 Task: Create a task  Integrate website with inventory management systems , assign it to team member softage.2@softage.net in the project AgileGenie and update the status of the task to  On Track  , set the priority of the task to Low
Action: Mouse moved to (214, 315)
Screenshot: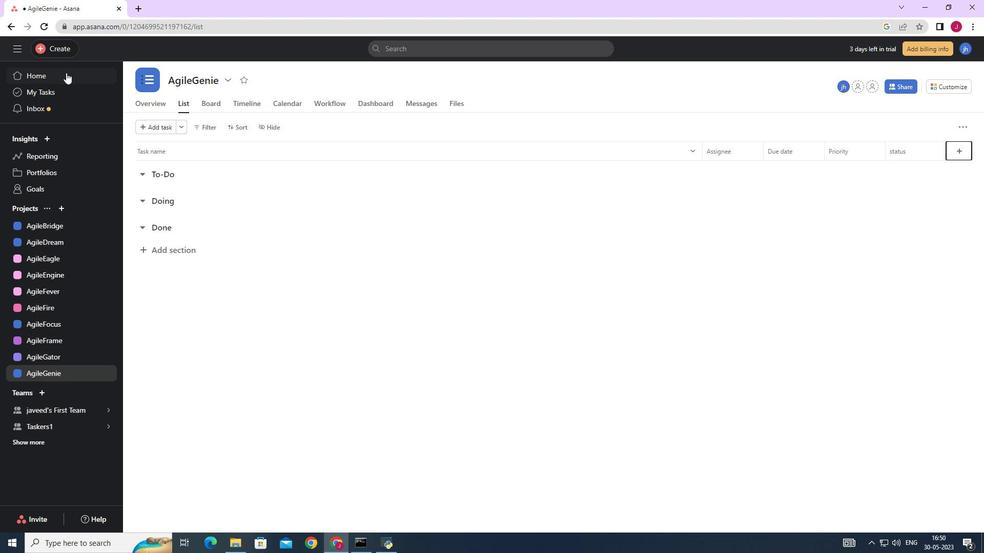 
Action: Mouse scrolled (214, 315) with delta (0, 0)
Screenshot: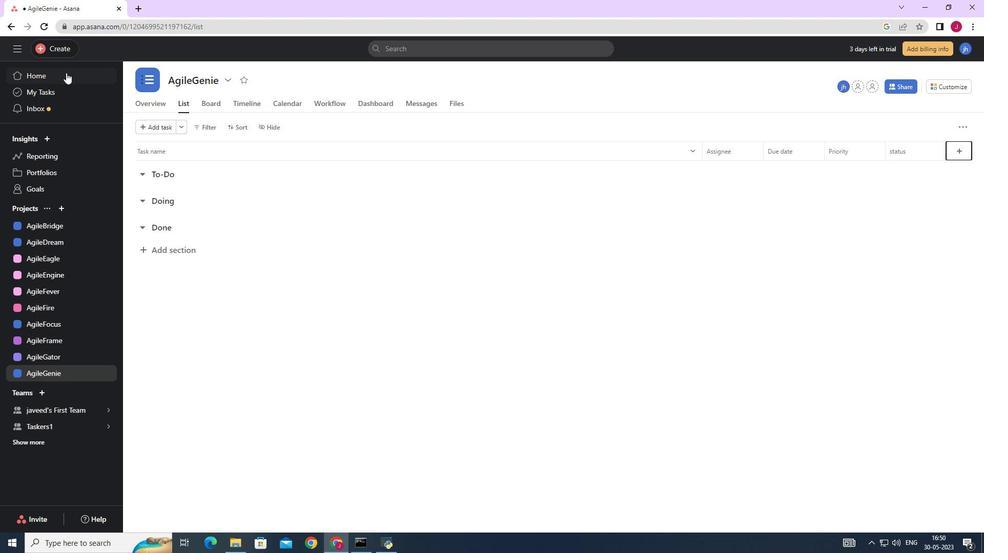 
Action: Mouse scrolled (214, 315) with delta (0, 0)
Screenshot: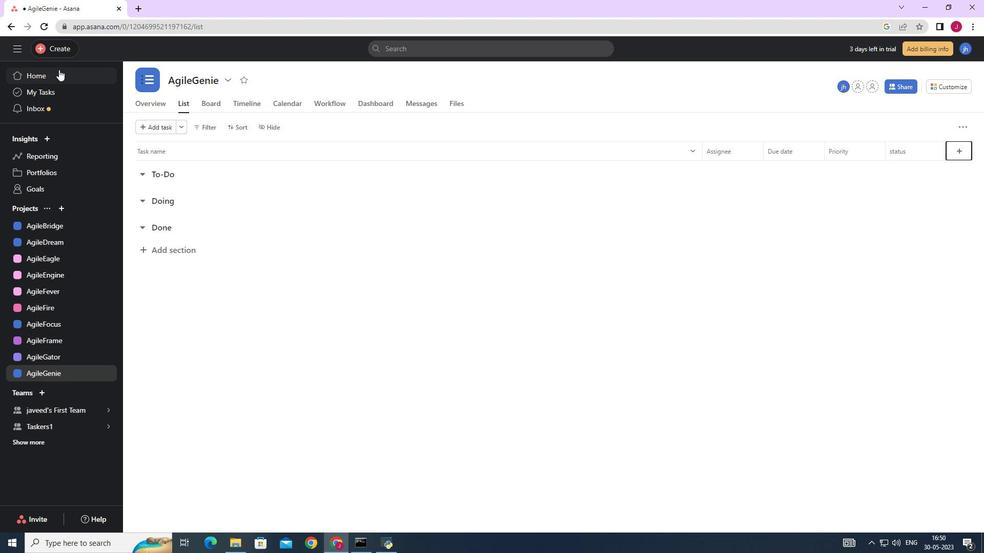 
Action: Mouse moved to (212, 311)
Screenshot: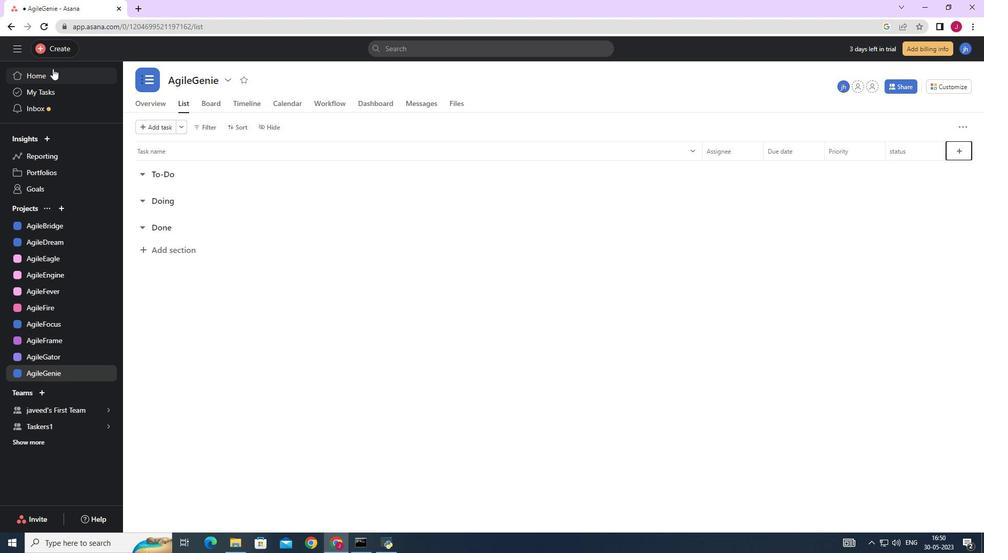 
Action: Mouse scrolled (212, 311) with delta (0, 0)
Screenshot: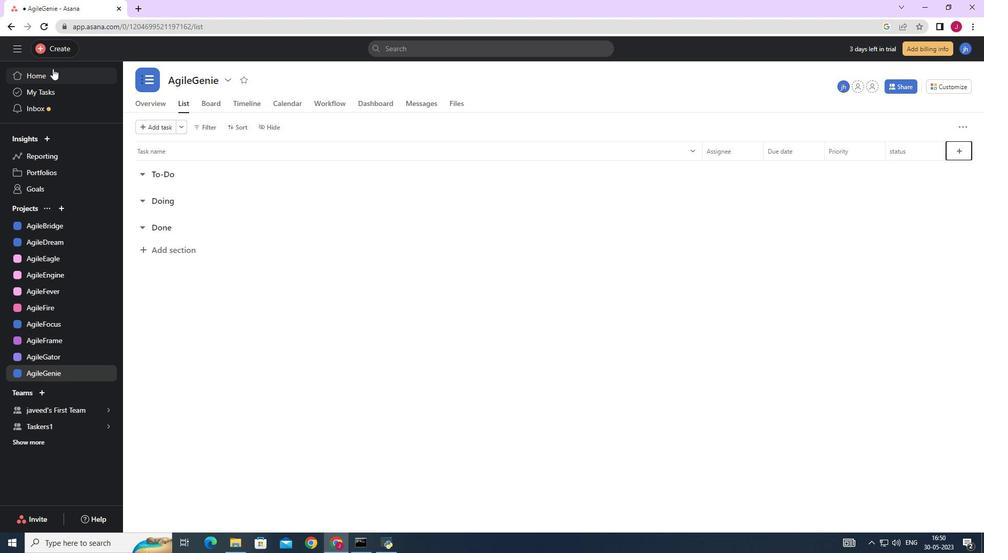 
Action: Mouse moved to (57, 45)
Screenshot: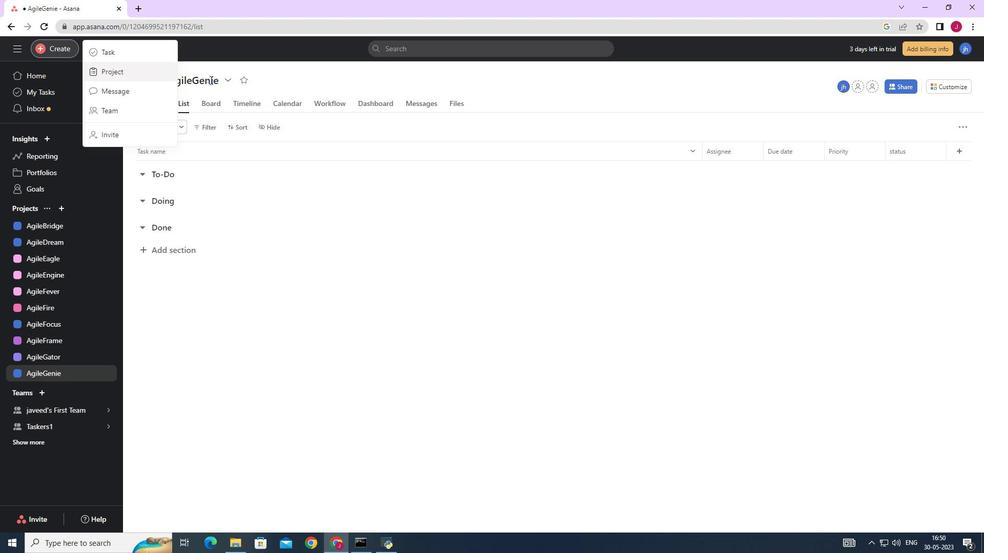 
Action: Mouse pressed left at (57, 45)
Screenshot: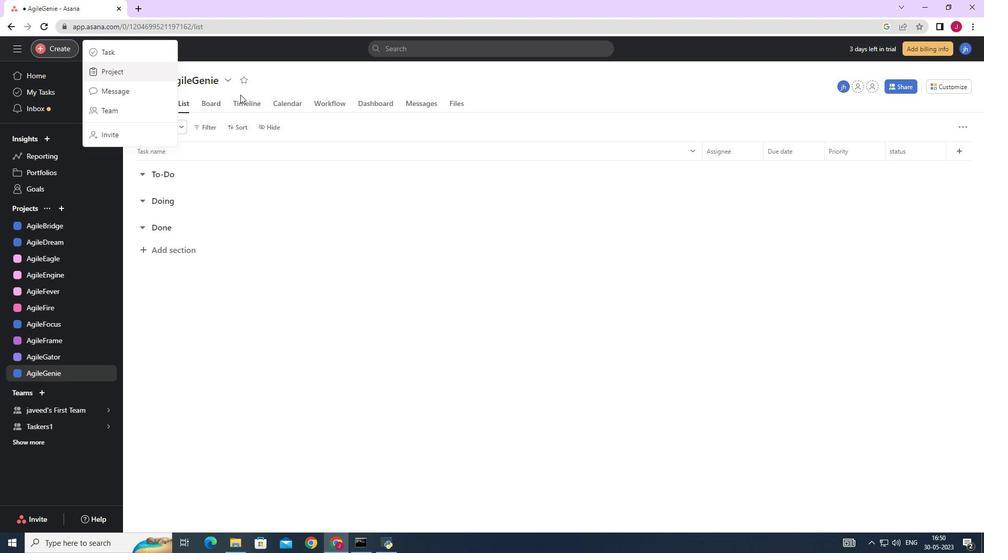 
Action: Mouse moved to (132, 51)
Screenshot: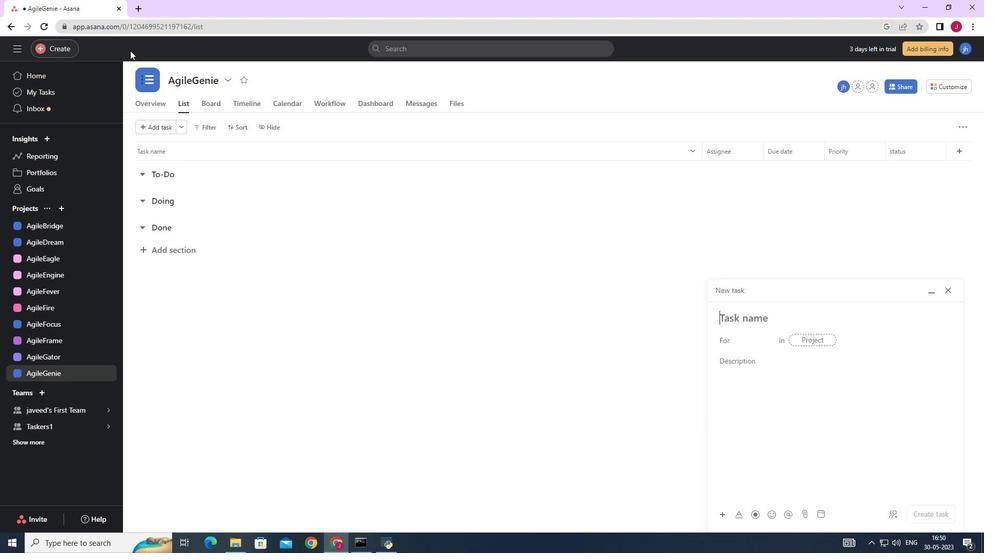 
Action: Mouse pressed left at (132, 51)
Screenshot: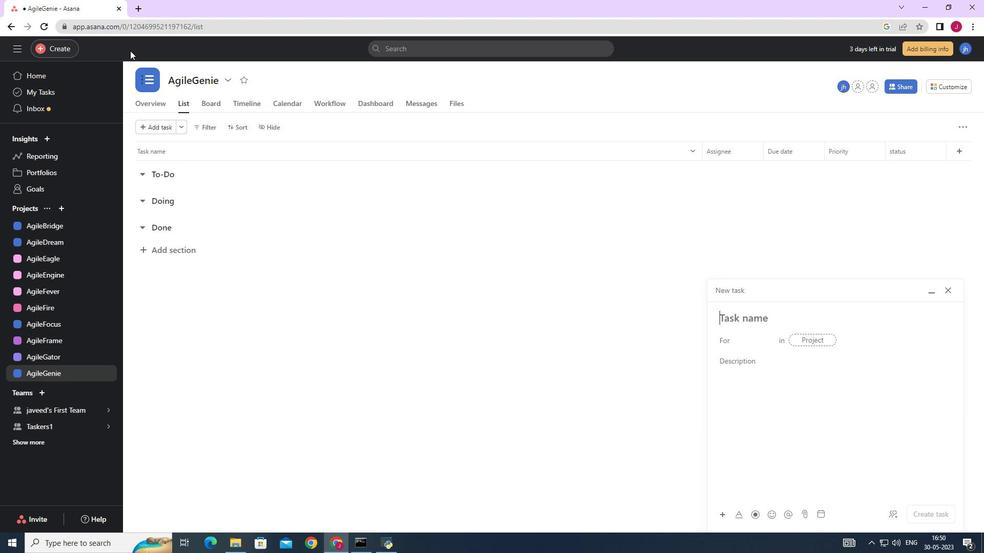 
Action: Mouse moved to (805, 337)
Screenshot: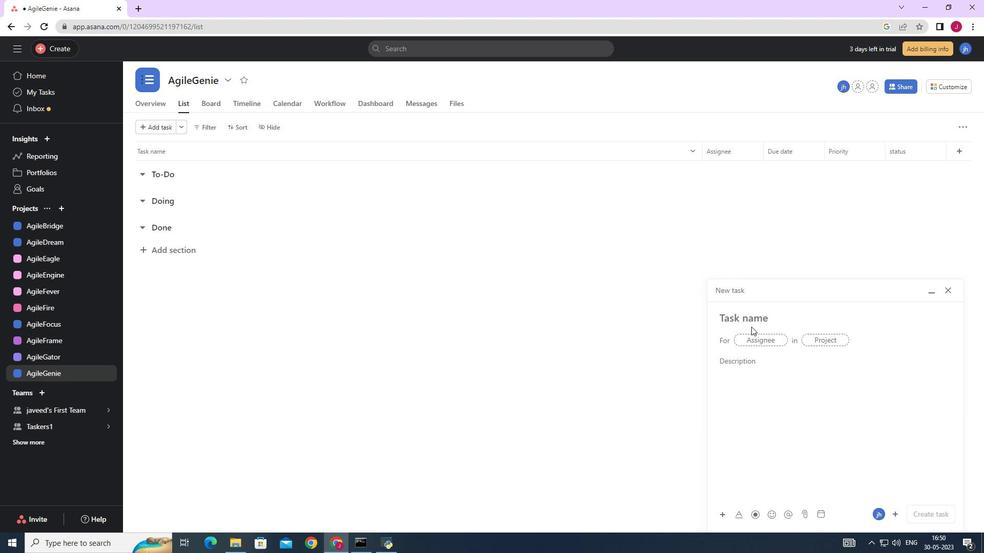 
Action: Mouse pressed left at (805, 337)
Screenshot: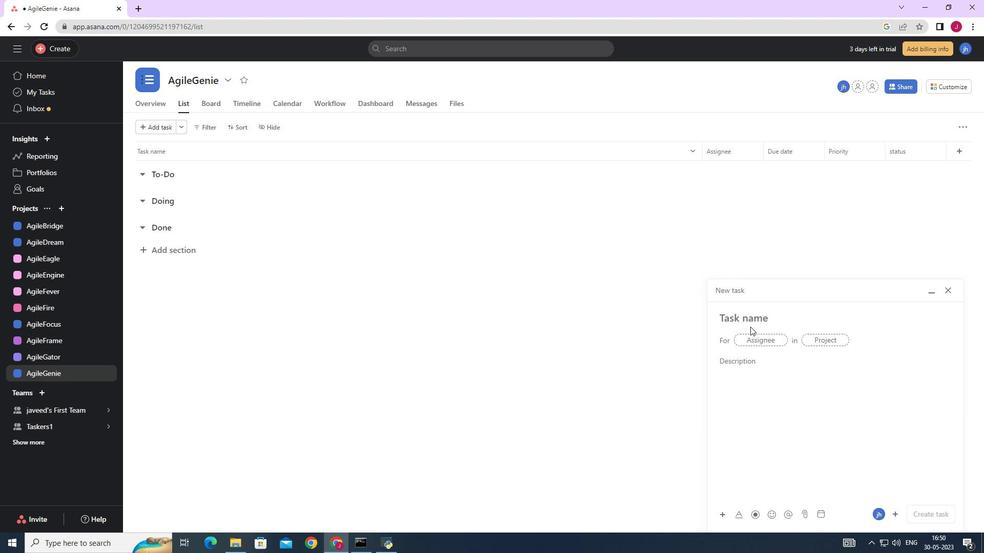 
Action: Mouse moved to (56, 49)
Screenshot: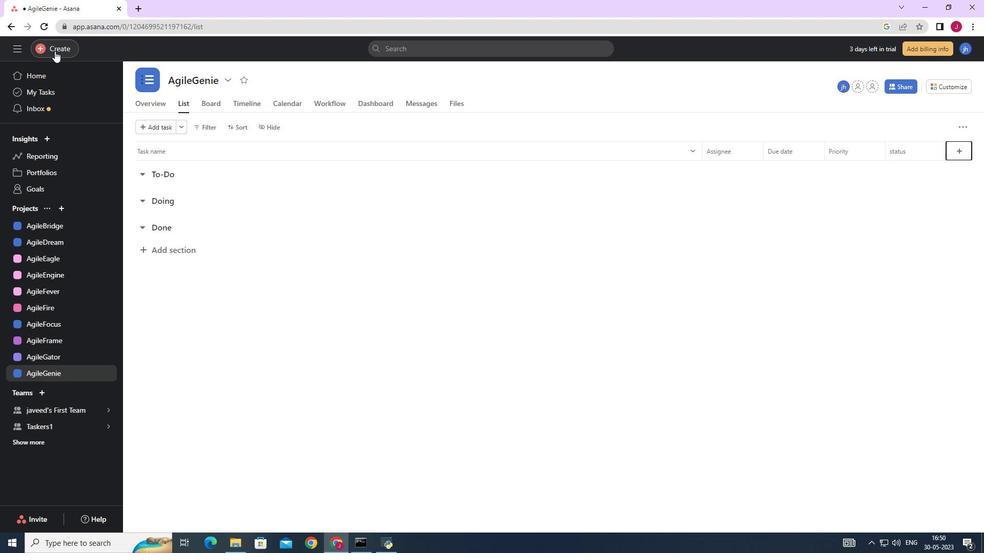 
Action: Mouse pressed left at (56, 49)
Screenshot: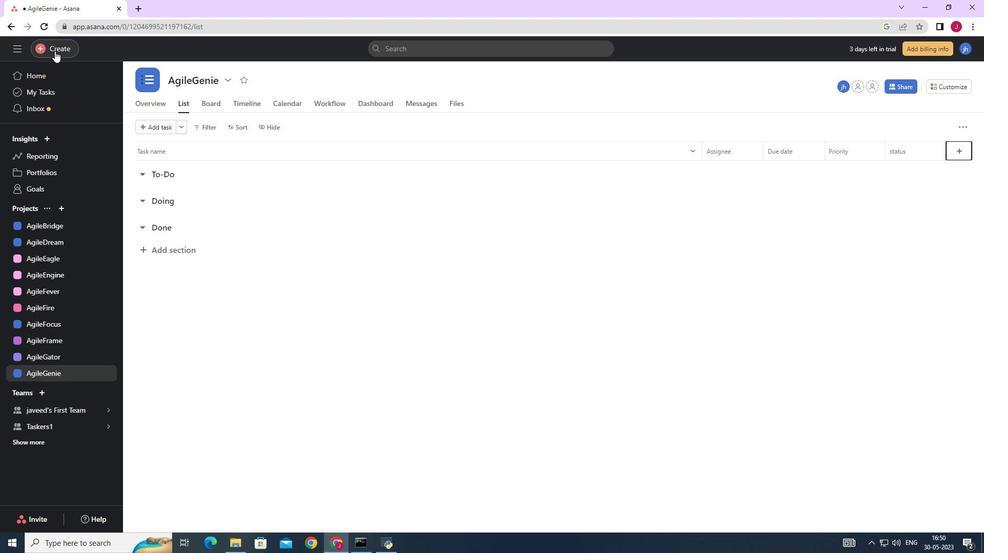 
Action: Mouse moved to (129, 51)
Screenshot: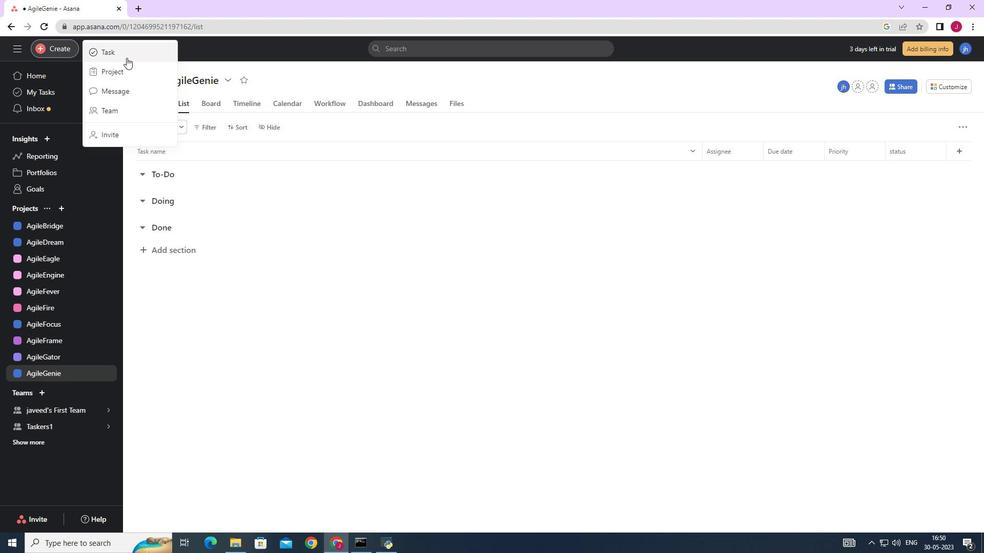 
Action: Mouse pressed left at (129, 51)
Screenshot: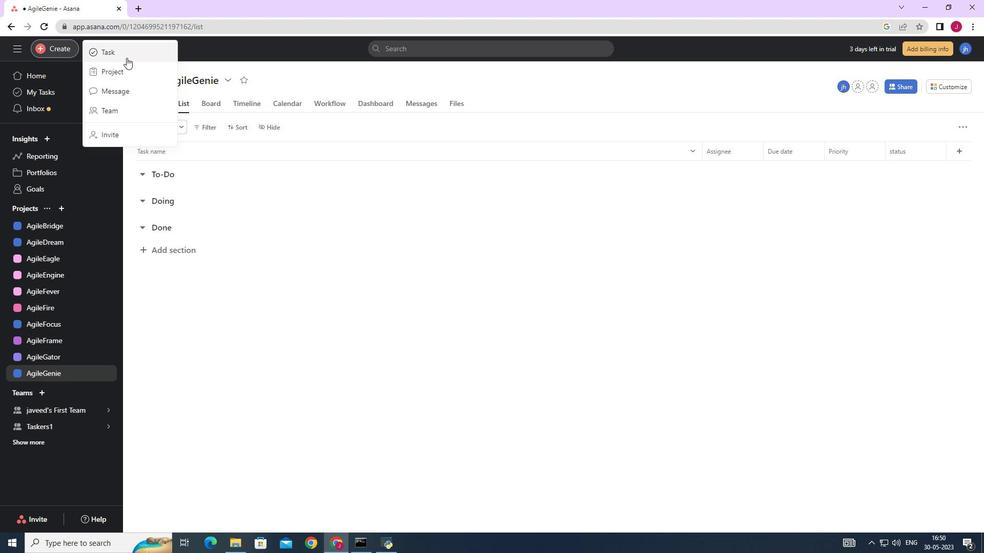 
Action: Mouse moved to (802, 340)
Screenshot: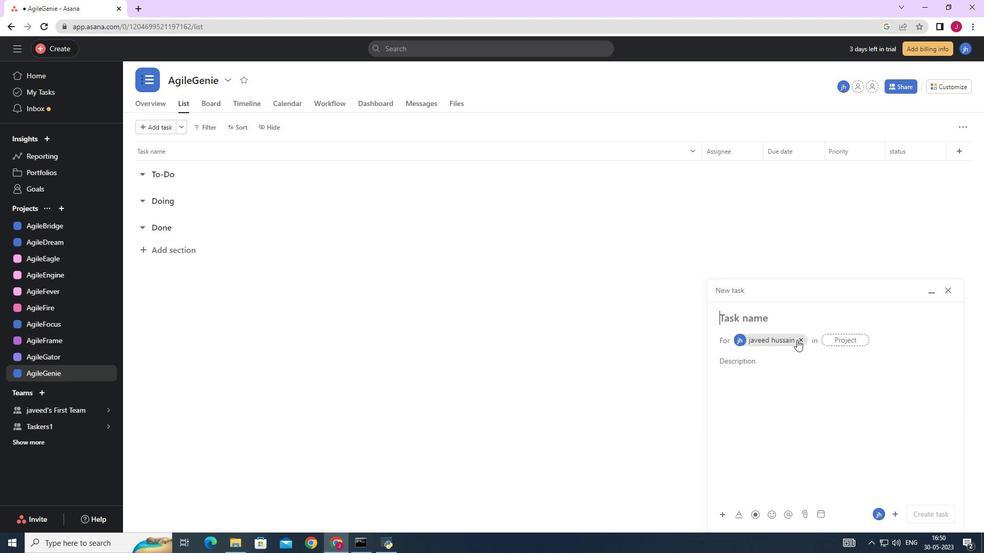 
Action: Mouse pressed left at (802, 340)
Screenshot: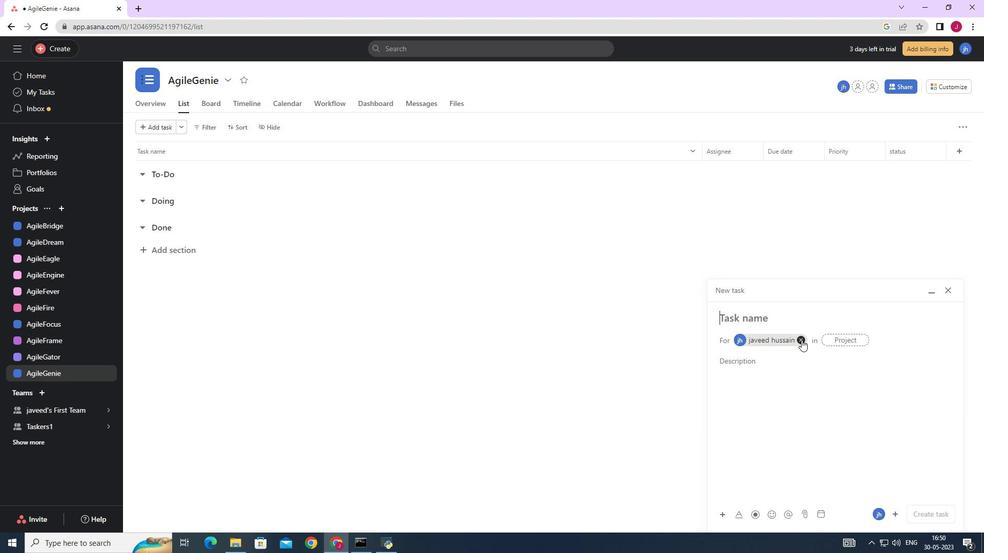 
Action: Mouse moved to (743, 314)
Screenshot: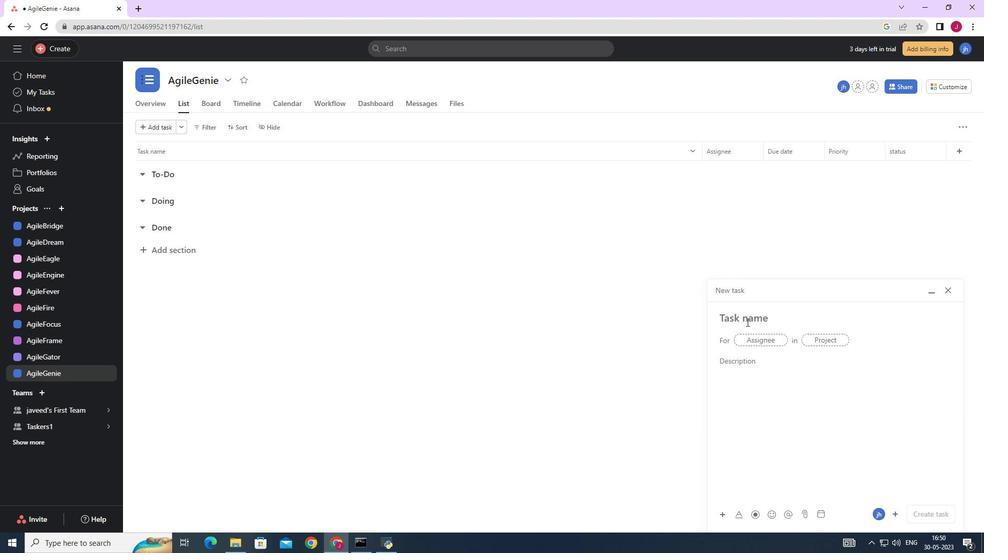 
Action: Mouse pressed left at (743, 314)
Screenshot: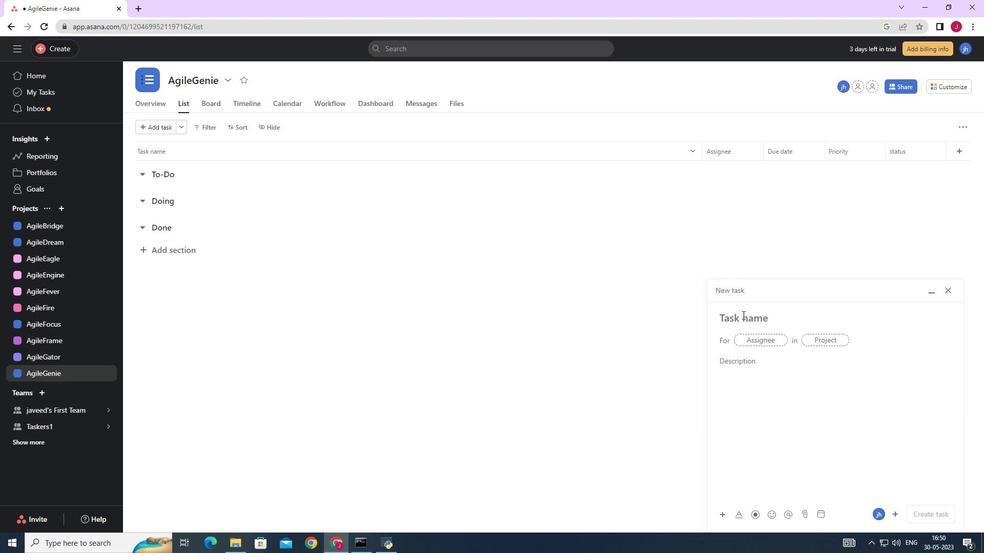
Action: Key pressed <Key.caps_lock>I<Key.caps_lock>ntegrate<Key.space>website<Key.space>with<Key.space>inventory<Key.space>management<Key.space>systems
Screenshot: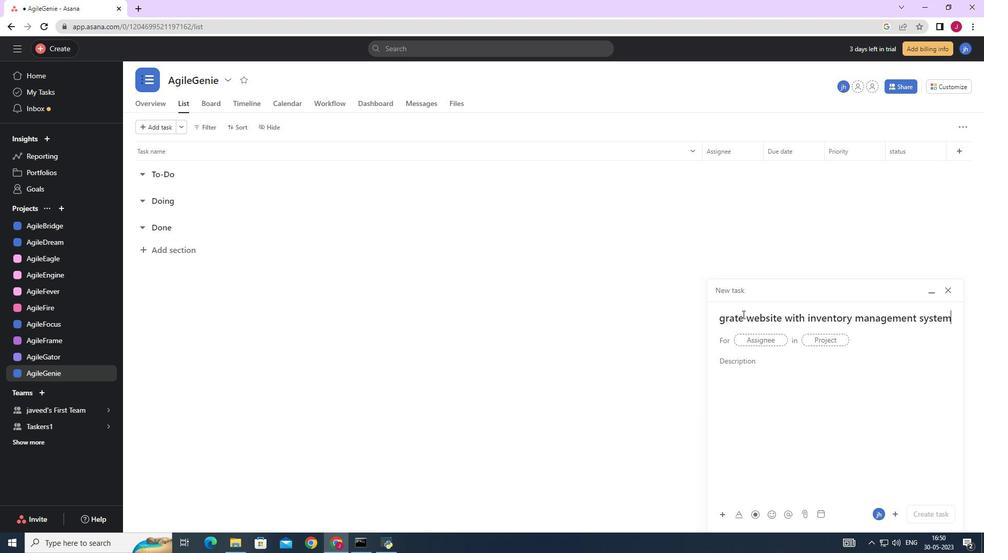 
Action: Mouse moved to (756, 339)
Screenshot: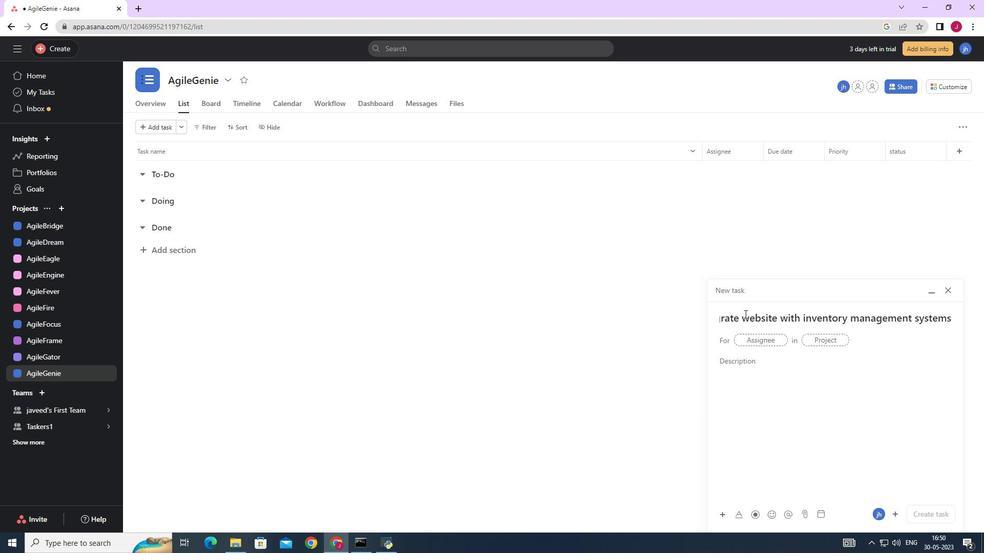 
Action: Mouse pressed left at (756, 339)
Screenshot: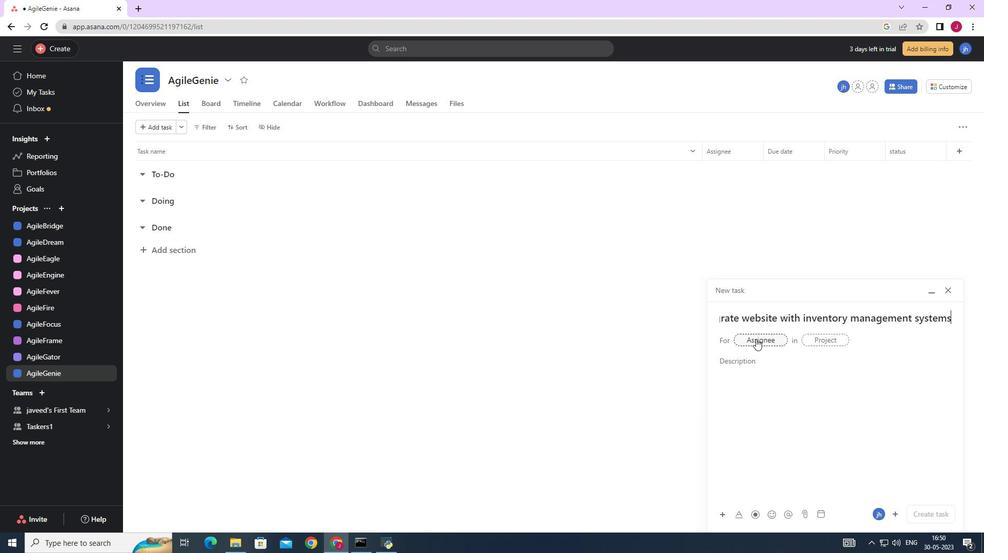 
Action: Key pressed softage.2
Screenshot: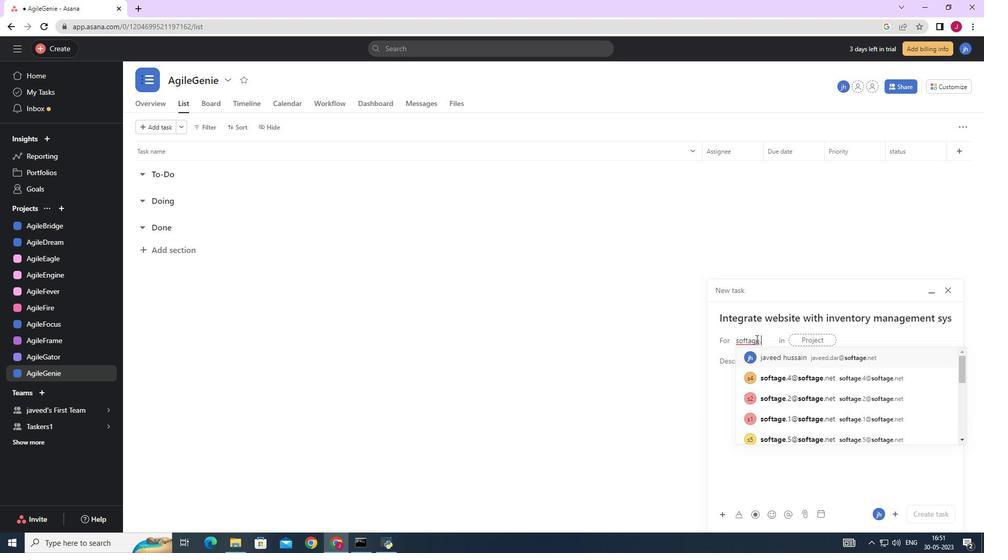 
Action: Mouse moved to (818, 358)
Screenshot: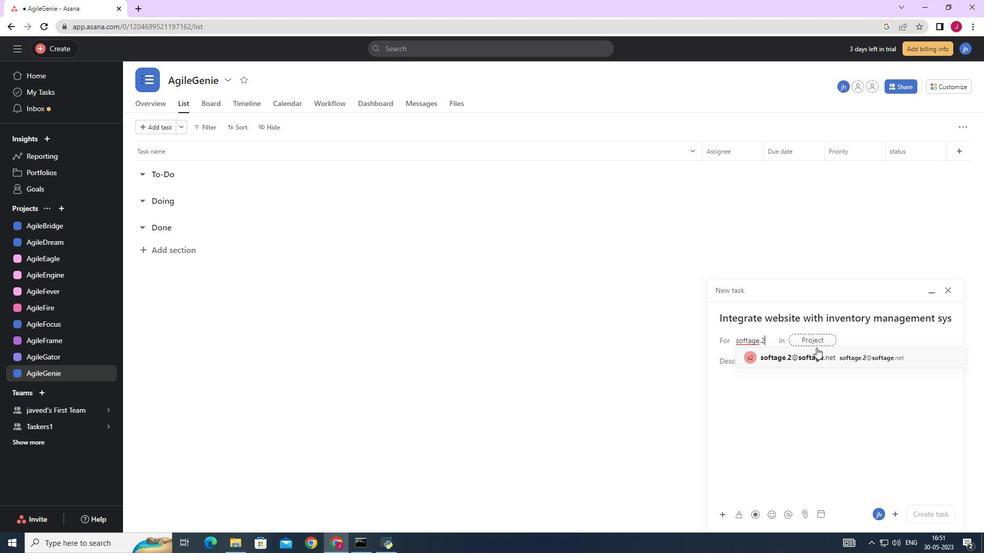 
Action: Mouse pressed left at (818, 358)
Screenshot: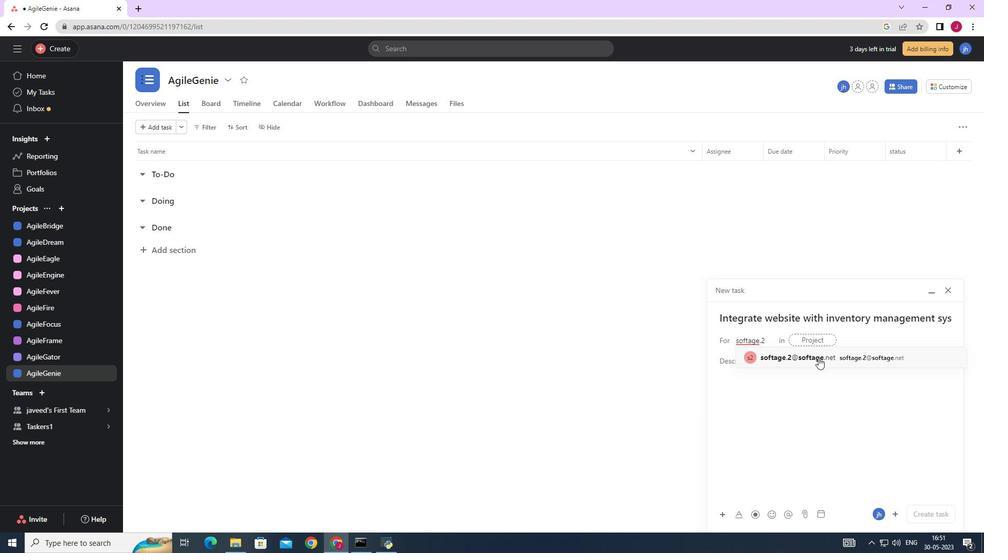 
Action: Mouse moved to (642, 360)
Screenshot: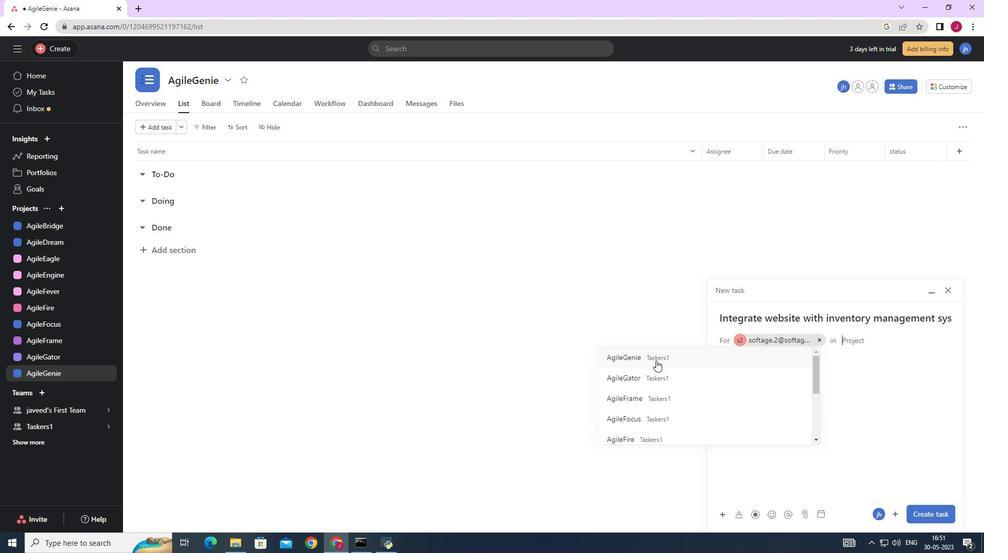 
Action: Mouse pressed left at (642, 360)
Screenshot: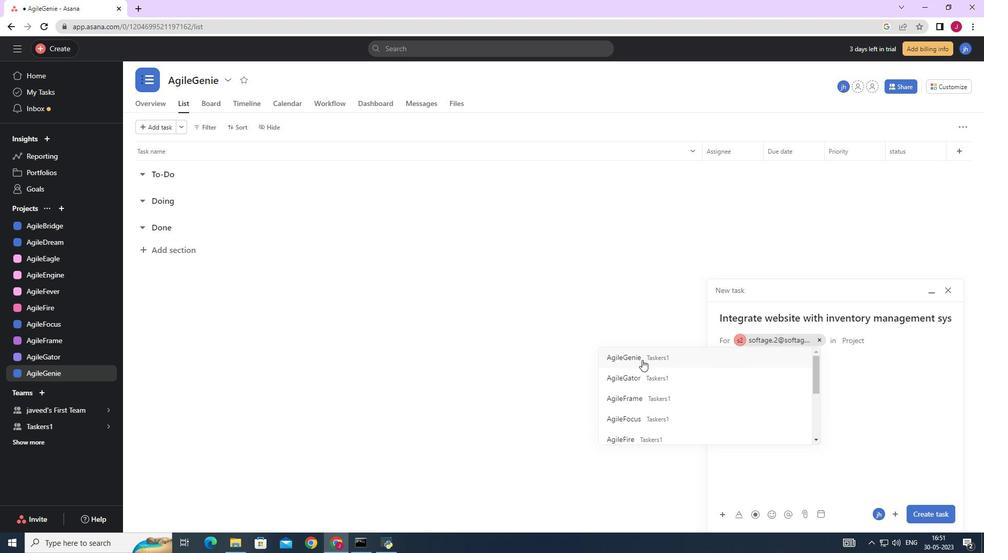 
Action: Mouse moved to (766, 369)
Screenshot: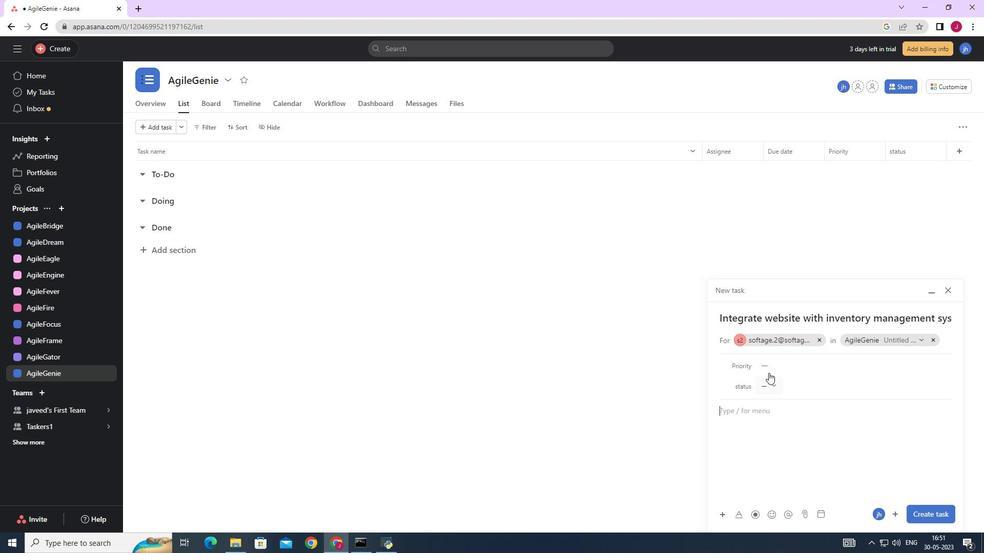 
Action: Mouse pressed left at (766, 369)
Screenshot: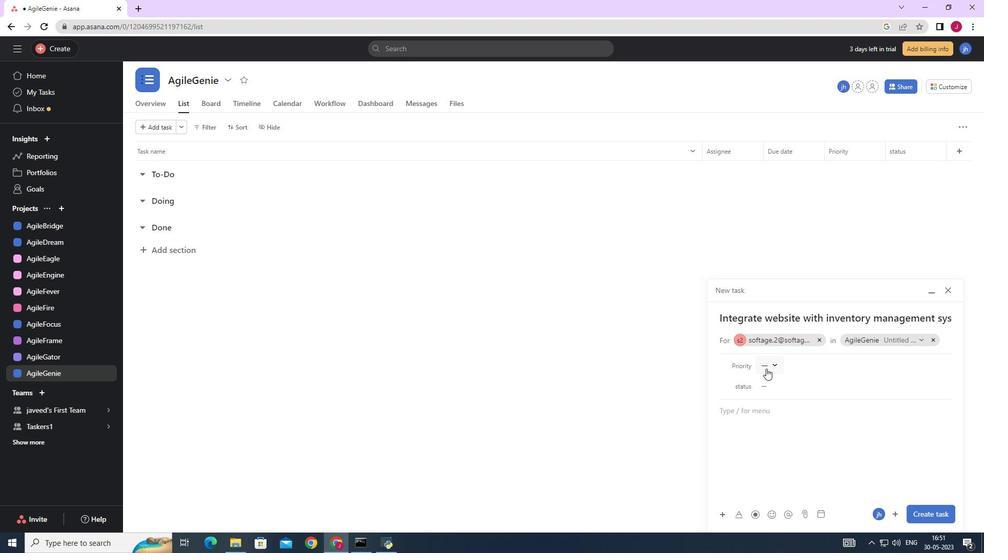 
Action: Mouse moved to (792, 436)
Screenshot: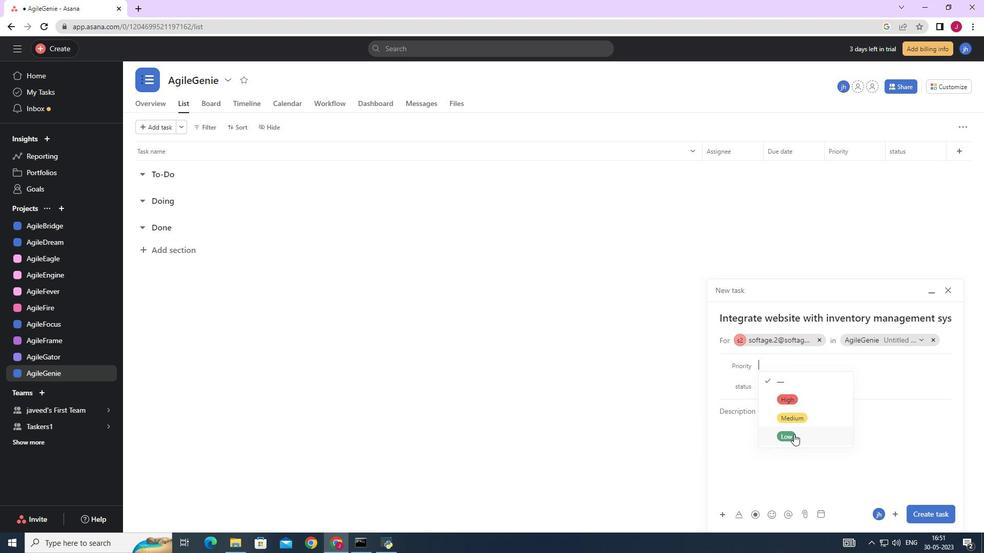 
Action: Mouse pressed left at (792, 436)
Screenshot: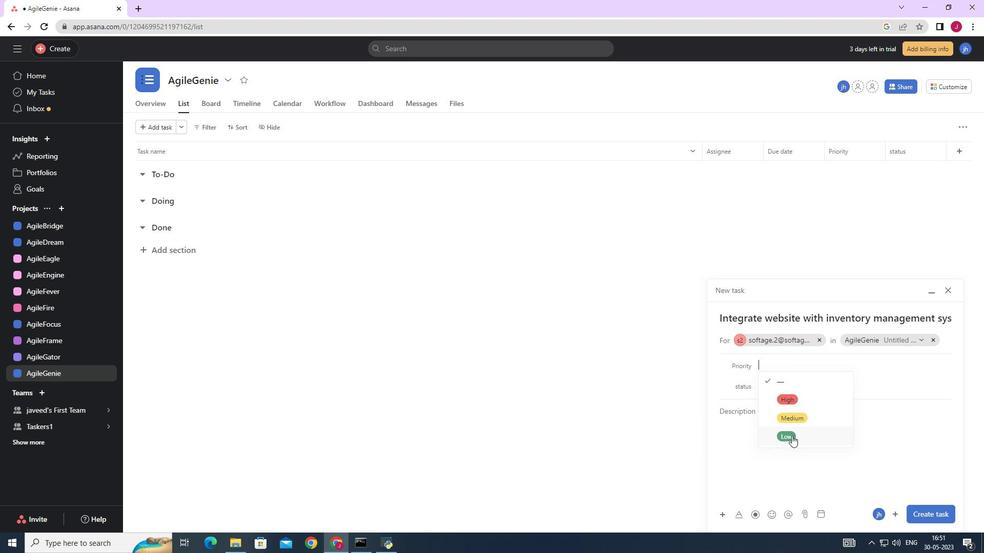 
Action: Mouse moved to (770, 381)
Screenshot: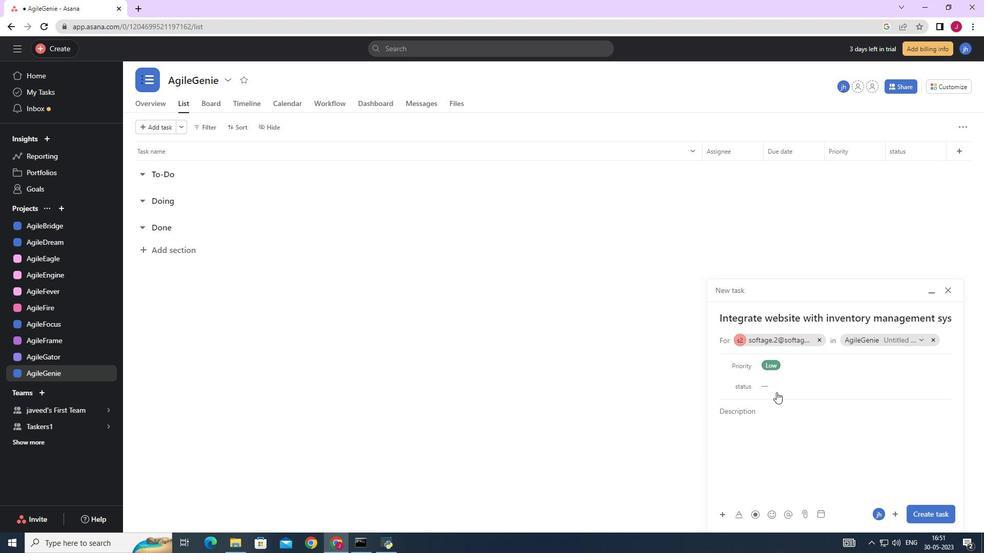 
Action: Mouse pressed left at (770, 381)
Screenshot: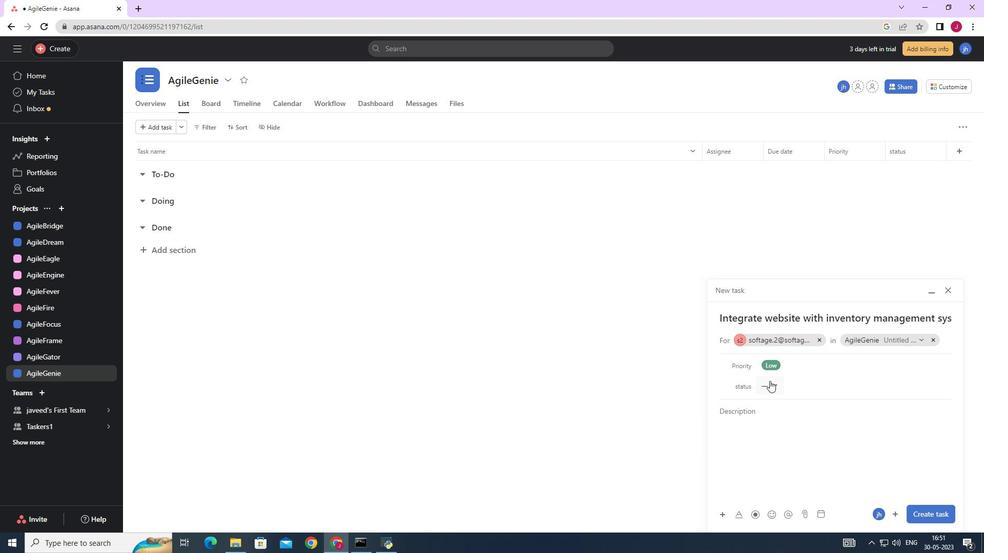 
Action: Mouse moved to (792, 419)
Screenshot: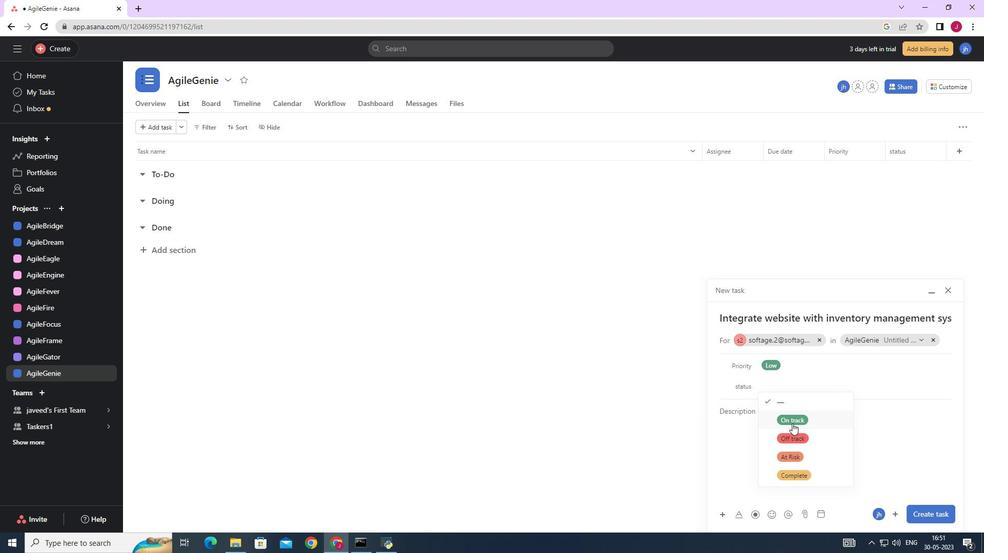 
Action: Mouse pressed left at (792, 419)
Screenshot: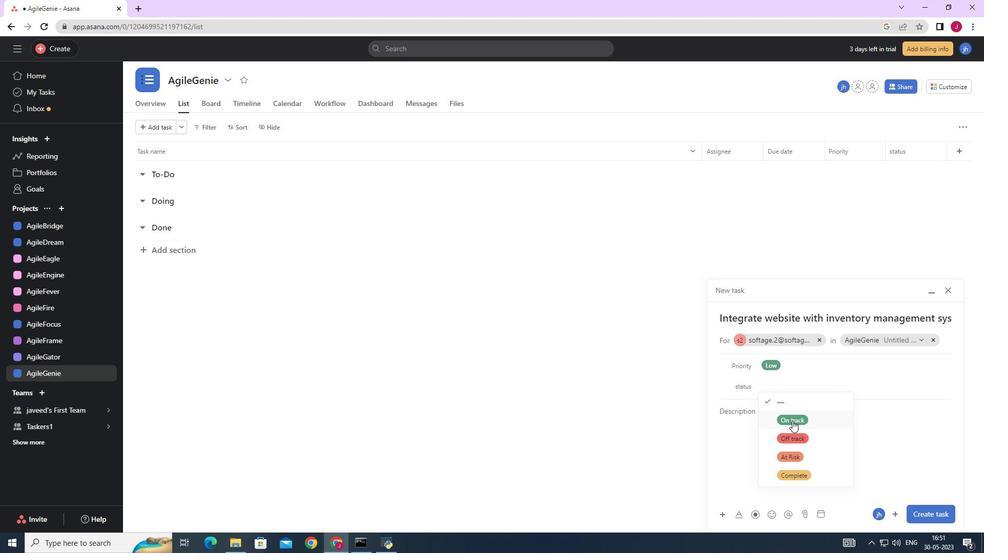 
Action: Mouse moved to (923, 513)
Screenshot: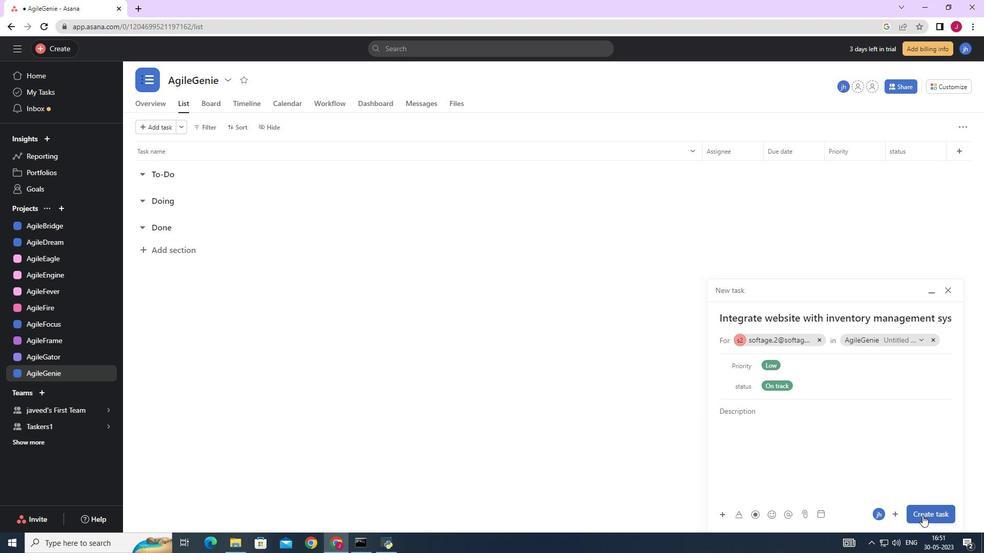 
Action: Mouse pressed left at (923, 513)
Screenshot: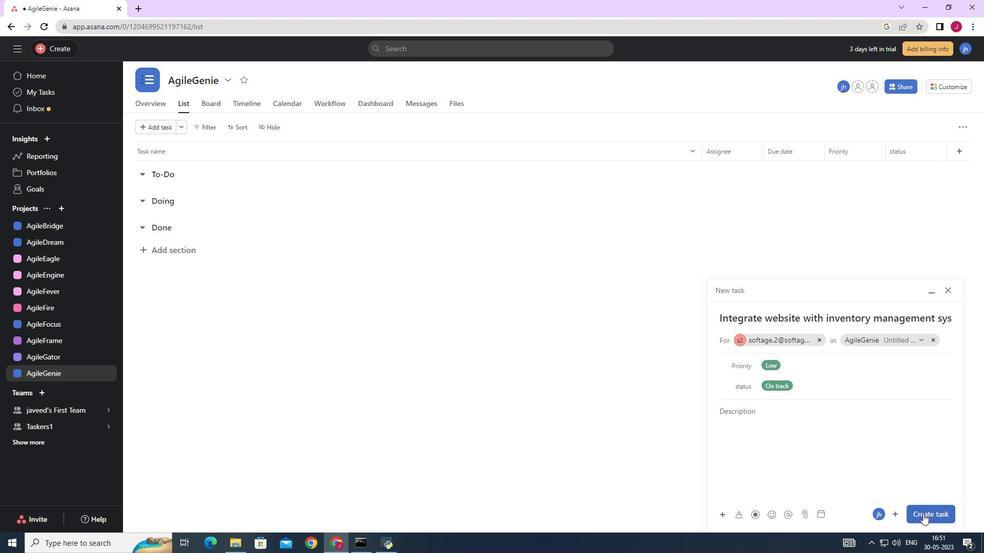 
Action: Mouse moved to (684, 412)
Screenshot: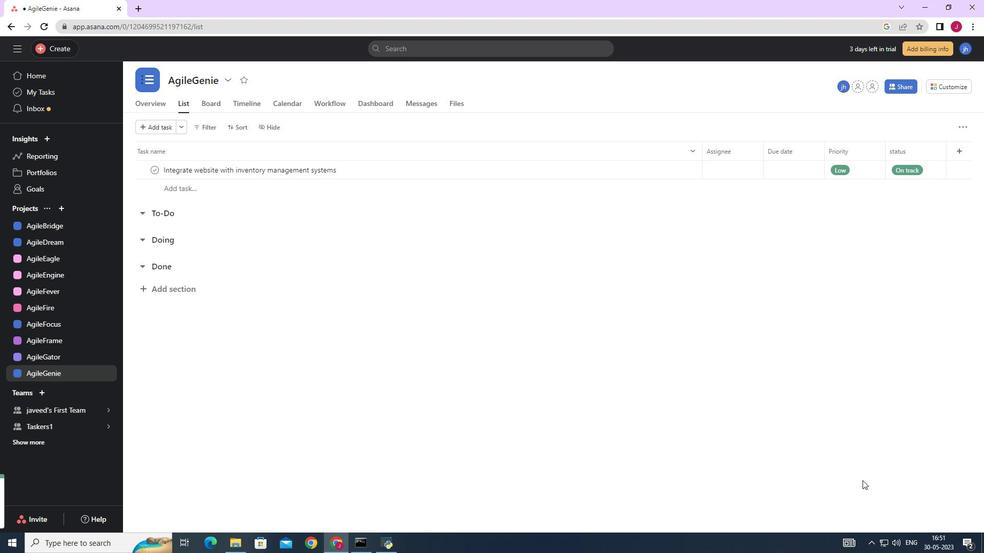 
